 Task: Display the changes made in a specific commit with word-level granularity and context lines.
Action: Mouse moved to (103, 205)
Screenshot: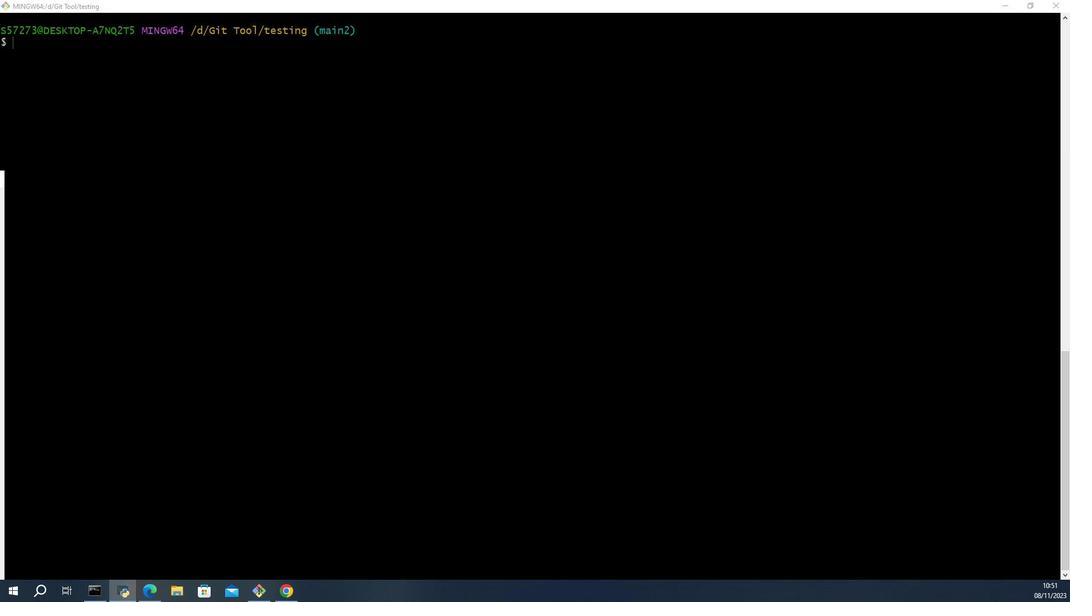 
Action: Mouse pressed left at (103, 205)
Screenshot: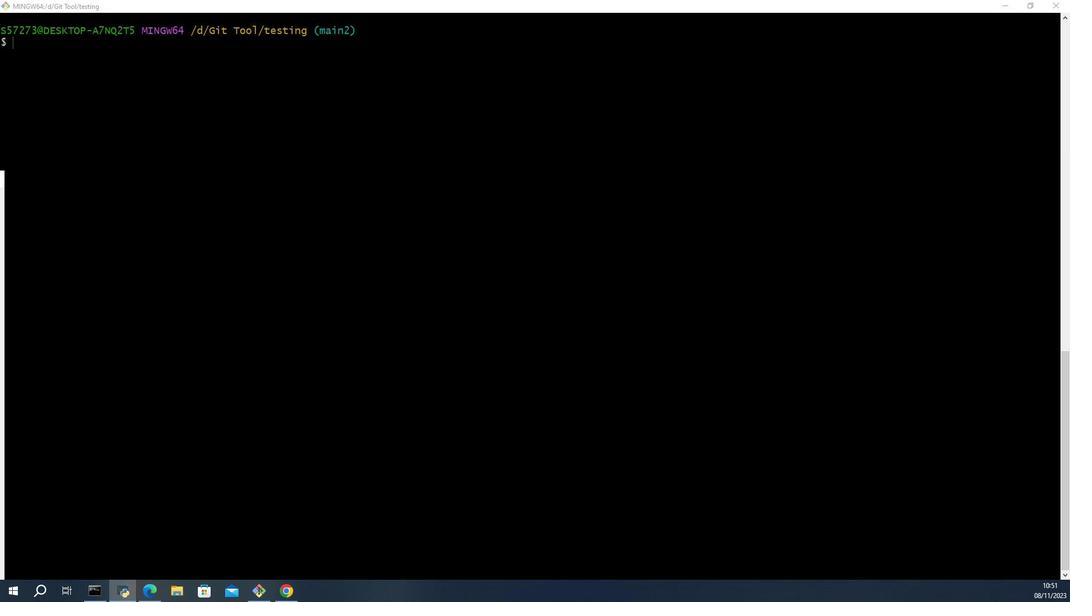 
Action: Mouse moved to (103, 205)
Screenshot: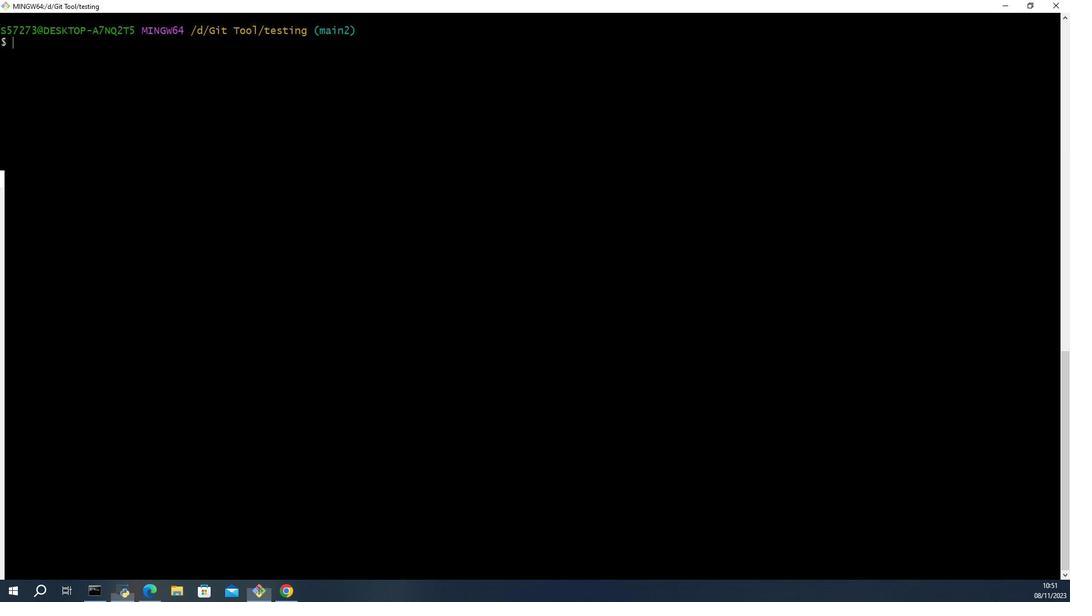 
Action: Mouse pressed left at (103, 205)
Screenshot: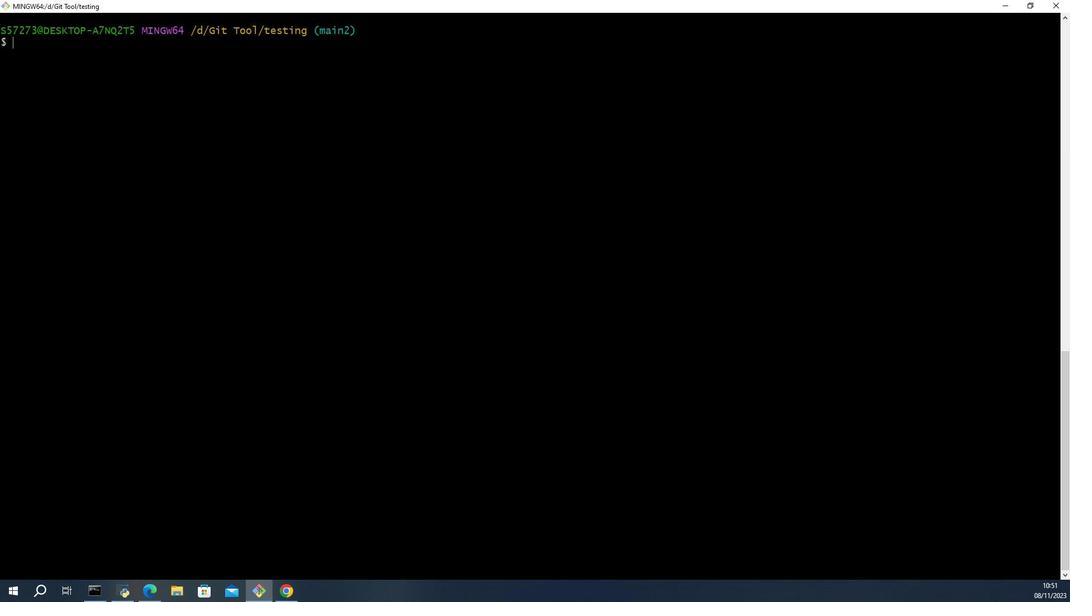 
Action: Mouse moved to (103, 205)
Screenshot: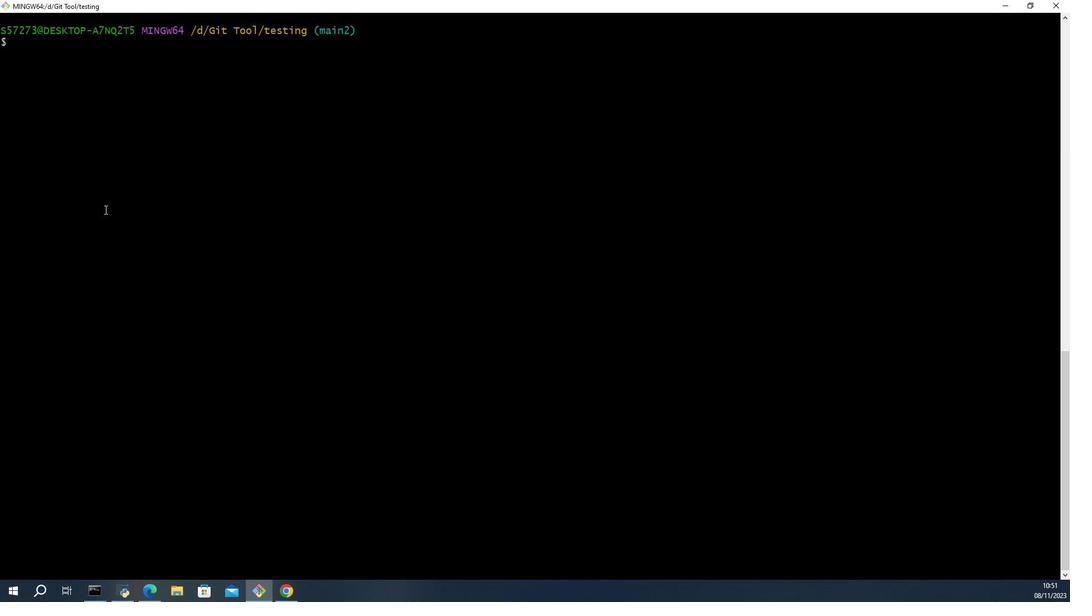 
Action: Mouse pressed left at (103, 205)
Screenshot: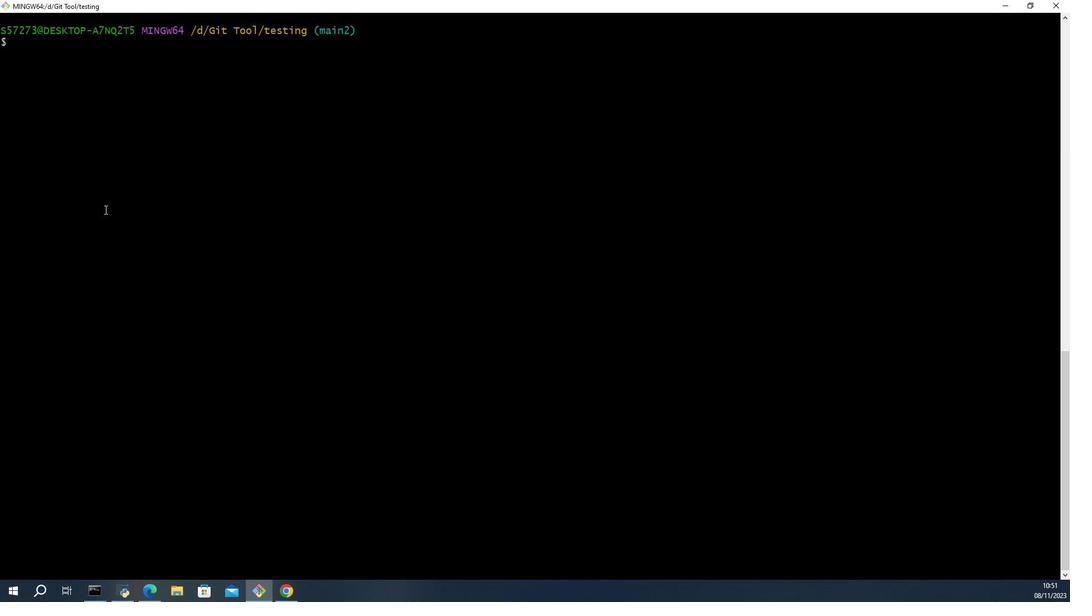 
Action: Key pressed git<Key.space>log<Key.space>-n<Key.space>1<Key.backspace>2<Key.enter>git<Key.space>diff<Key.space>d7228a7e<Key.shift_r><Key.shift_r><Key.shift_r><Key.shift_r><Key.shift_r><Key.shift_r><Key.shift_r><Key.shift_r><Key.shift_r><Key.shift_r><Key.shift_r><Key.shift_r><Key.shift_r><Key.shift_r><Key.shift_r><Key.shift_r><Key.shift_r><Key.shift_r><Key.shift_r>^!<Key.enter>git<Key.space>diff<Key.space>f72ee08<Key.shift><Key.shift><Key.shift><Key.shift><Key.shift><Key.shift><Key.shift><Key.shift><Key.shift><Key.shift><Key.shift><Key.shift><Key.shift><Key.shift><Key.shift>^!<Key.enter>
Screenshot: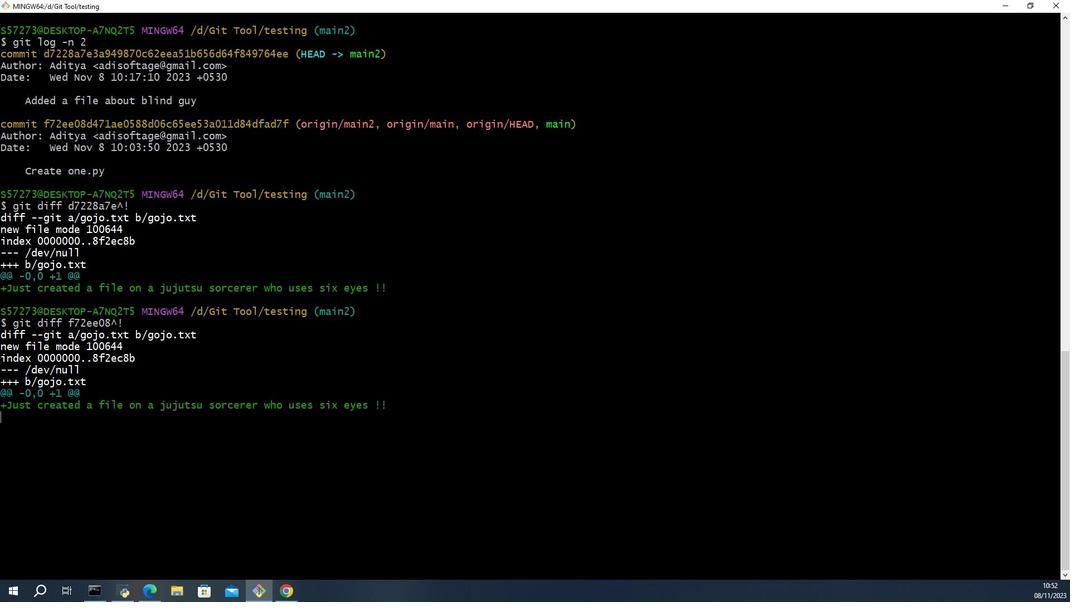 
Action: Mouse moved to (103, 205)
Screenshot: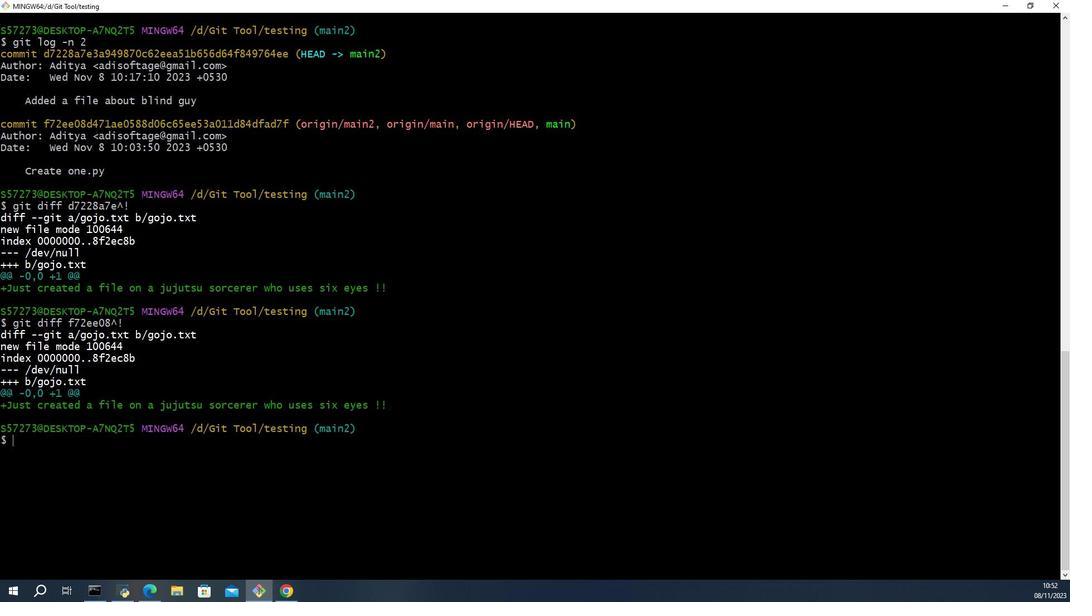 
Action: Mouse pressed left at (103, 205)
Screenshot: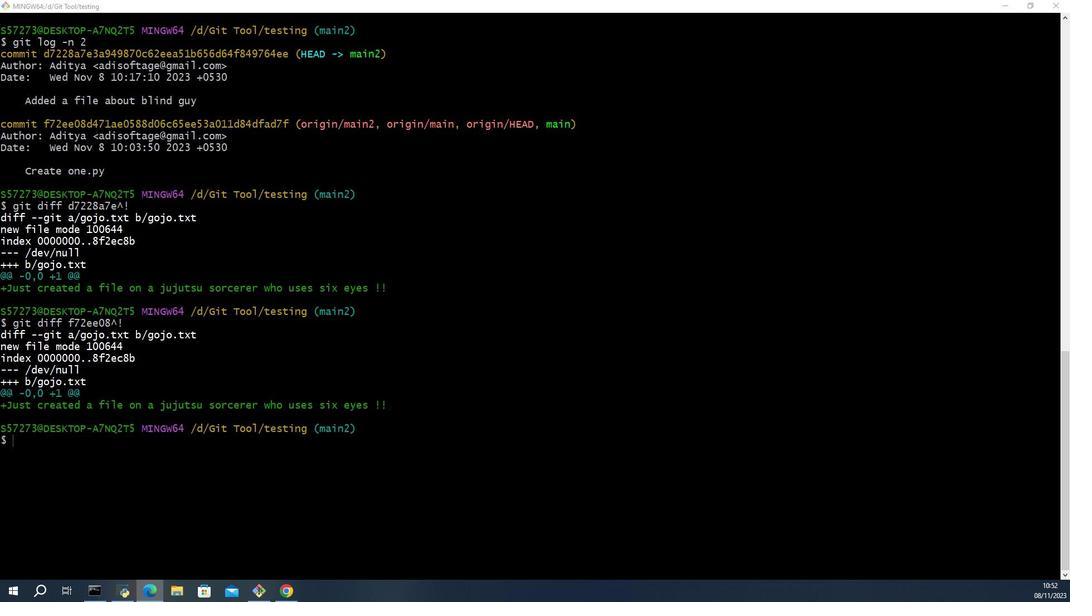 
Action: Mouse moved to (103, 205)
Screenshot: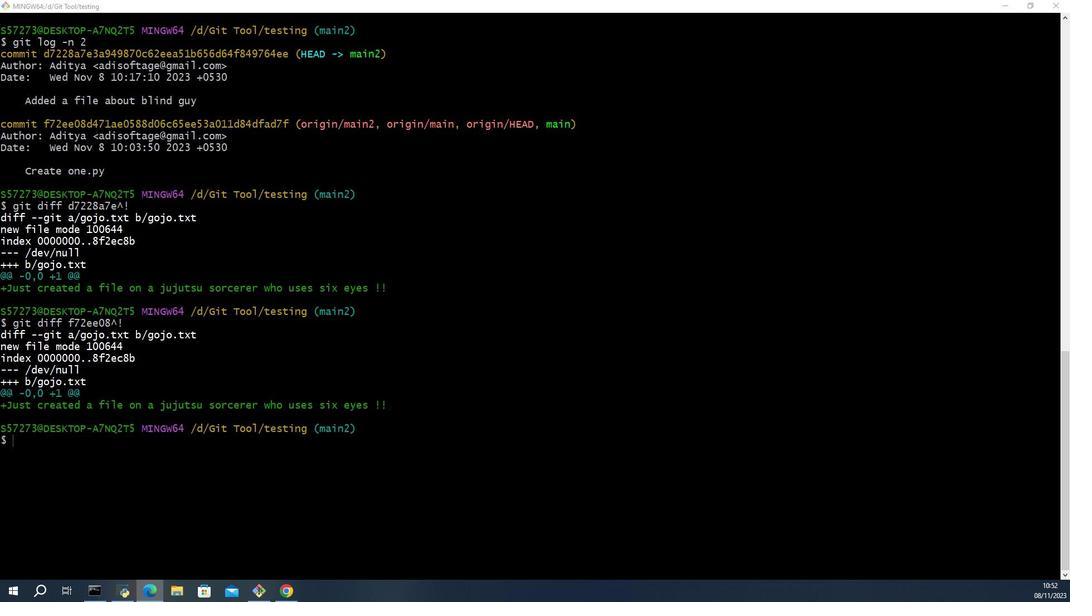 
